 Task: Create Workspace Finance and Accounting Workspace description Coordinate project management and team collaboration. Workspace type Operations
Action: Mouse moved to (389, 89)
Screenshot: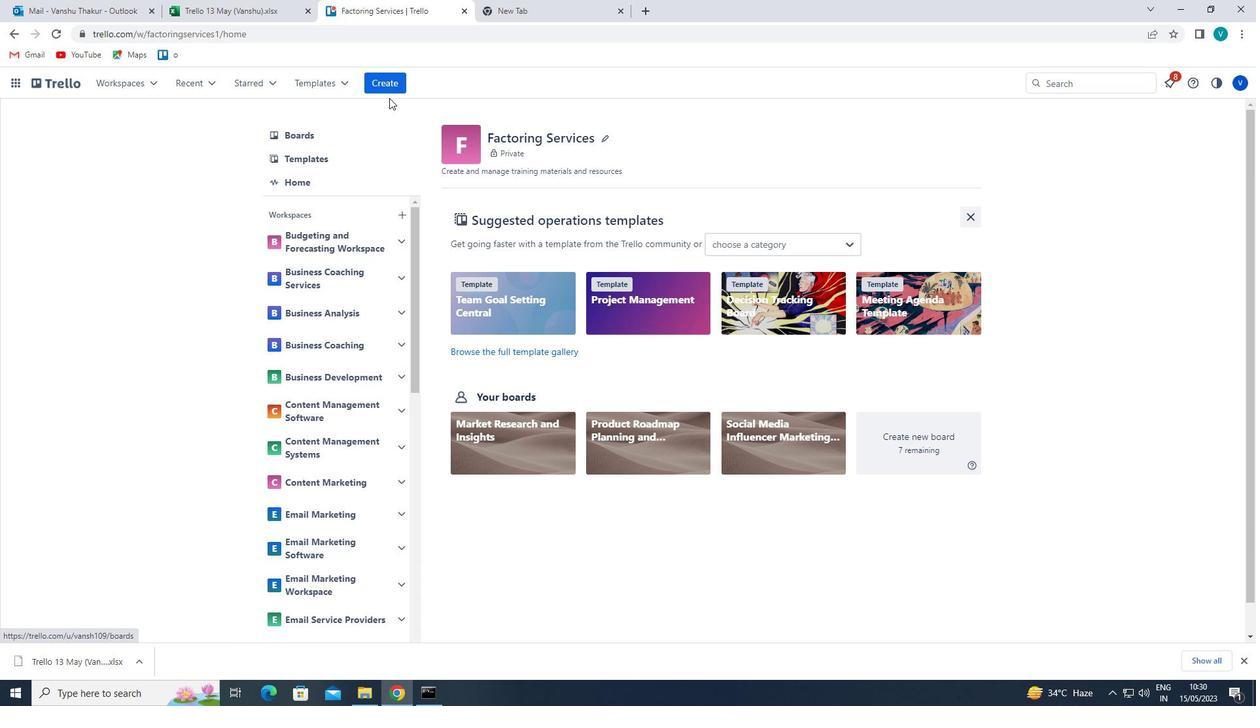 
Action: Mouse pressed left at (389, 89)
Screenshot: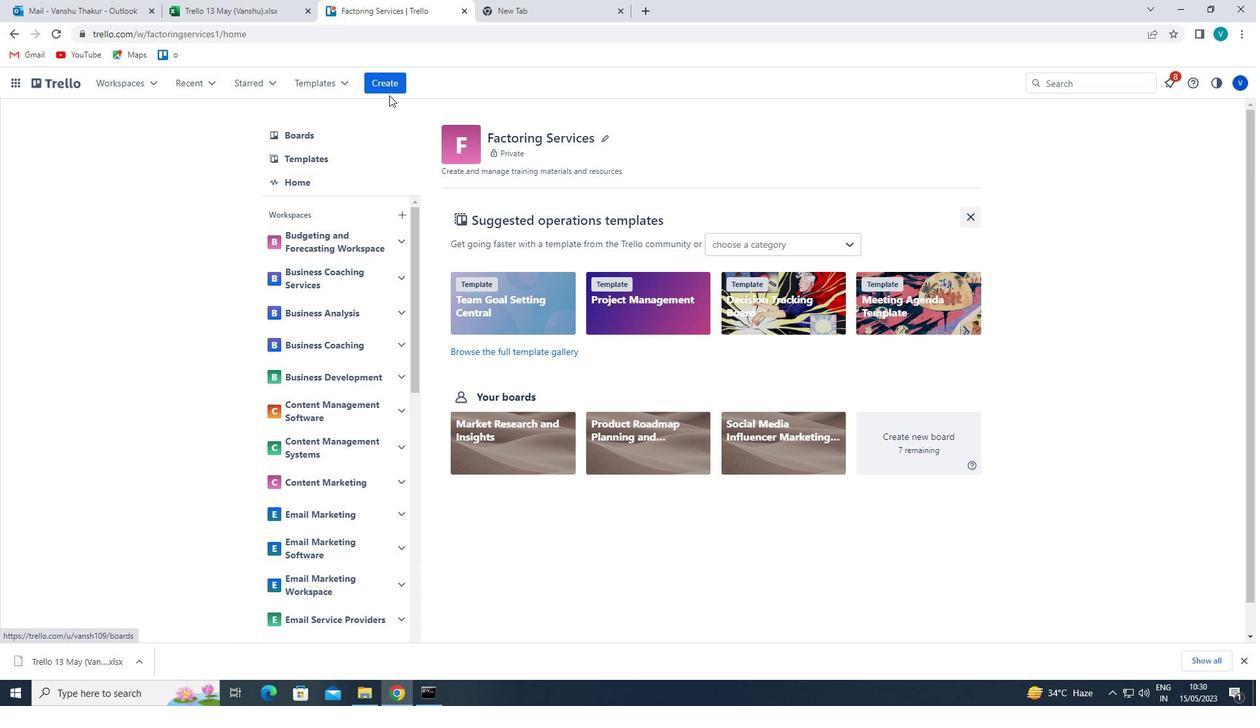 
Action: Mouse moved to (423, 234)
Screenshot: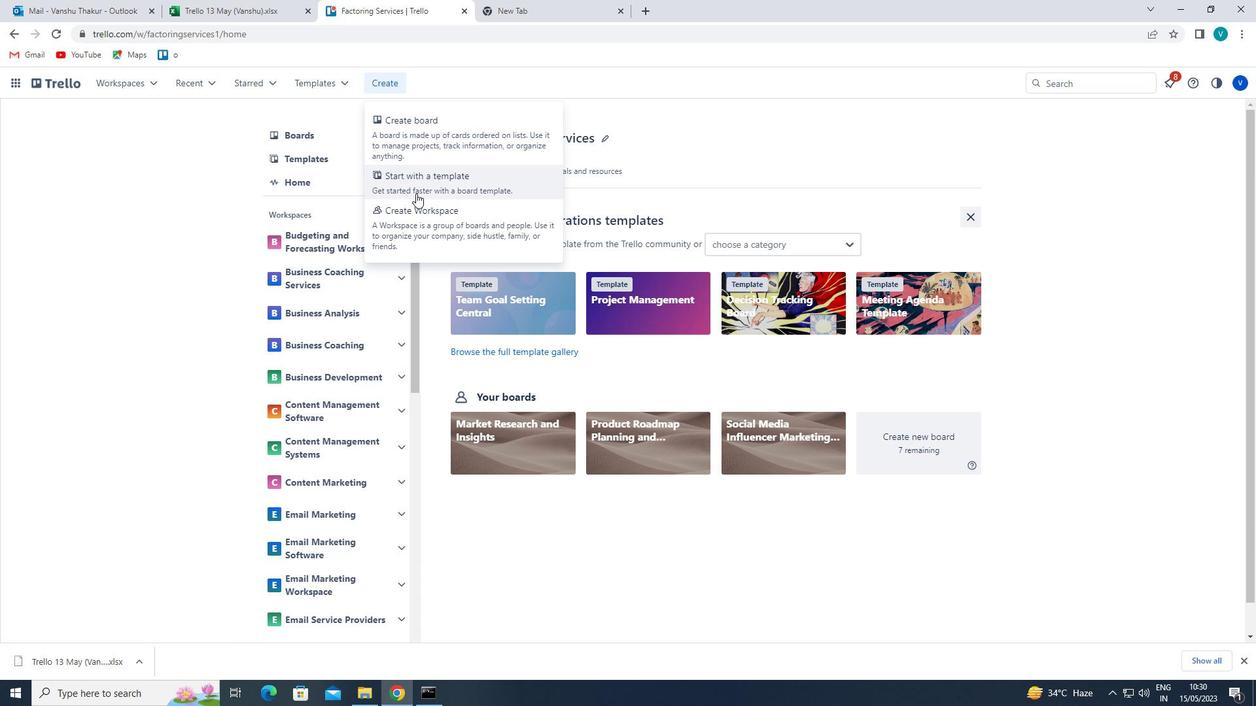 
Action: Mouse pressed left at (423, 234)
Screenshot: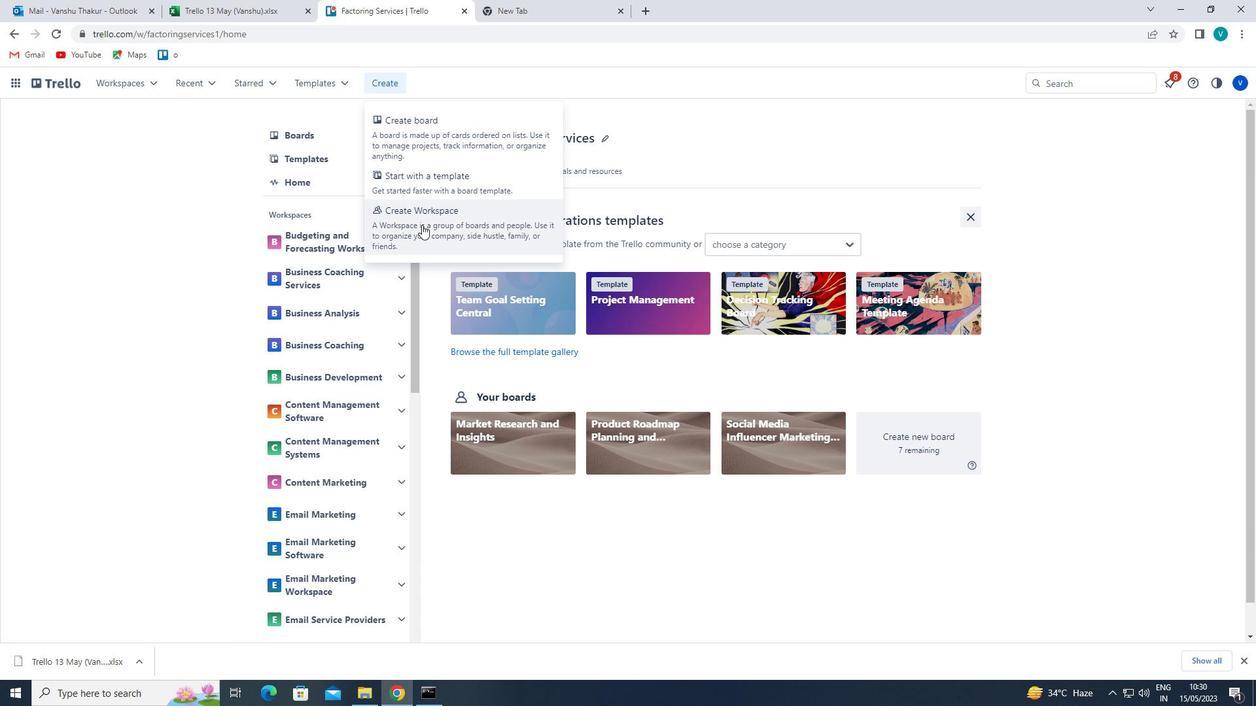 
Action: Mouse moved to (413, 244)
Screenshot: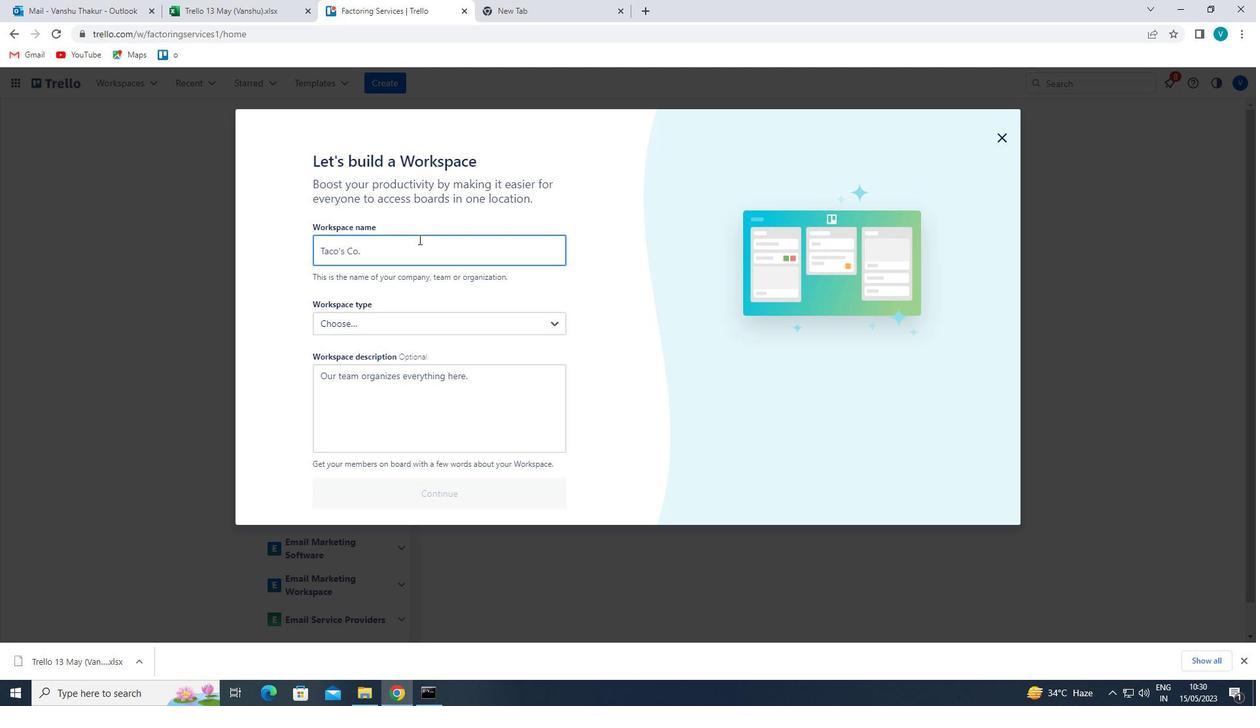 
Action: Mouse pressed left at (413, 244)
Screenshot: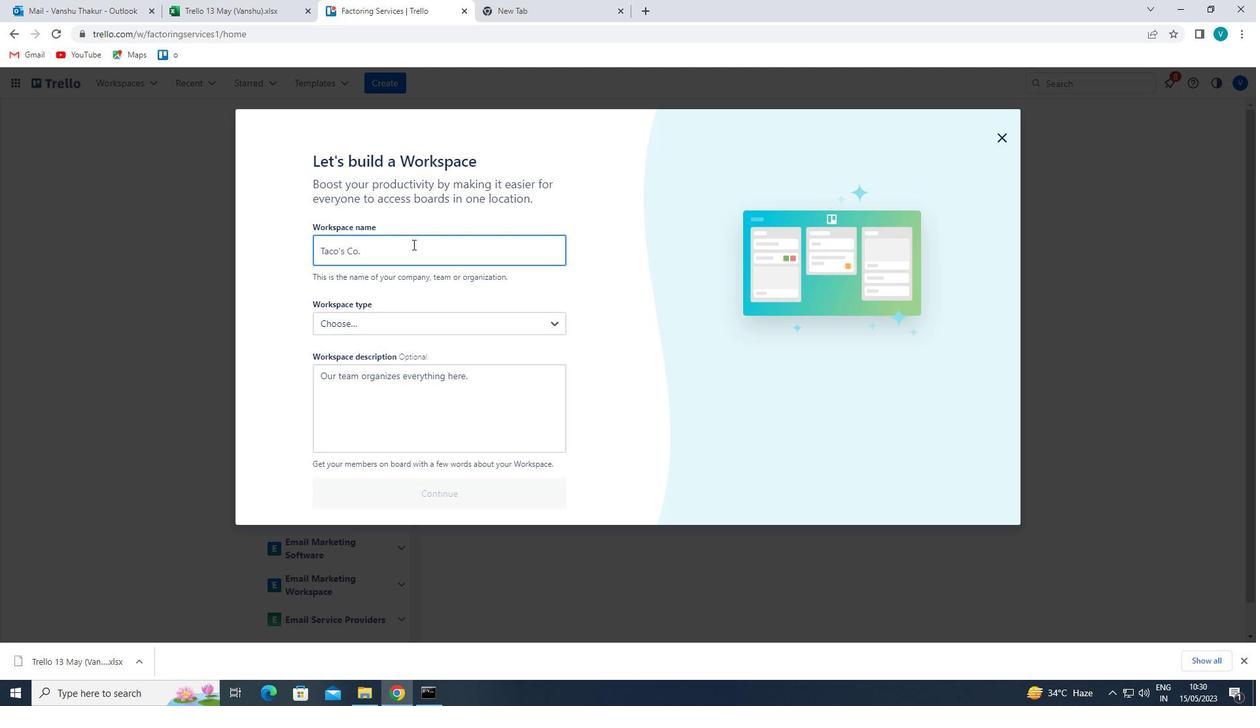 
Action: Key pressed <Key.shift>FI
Screenshot: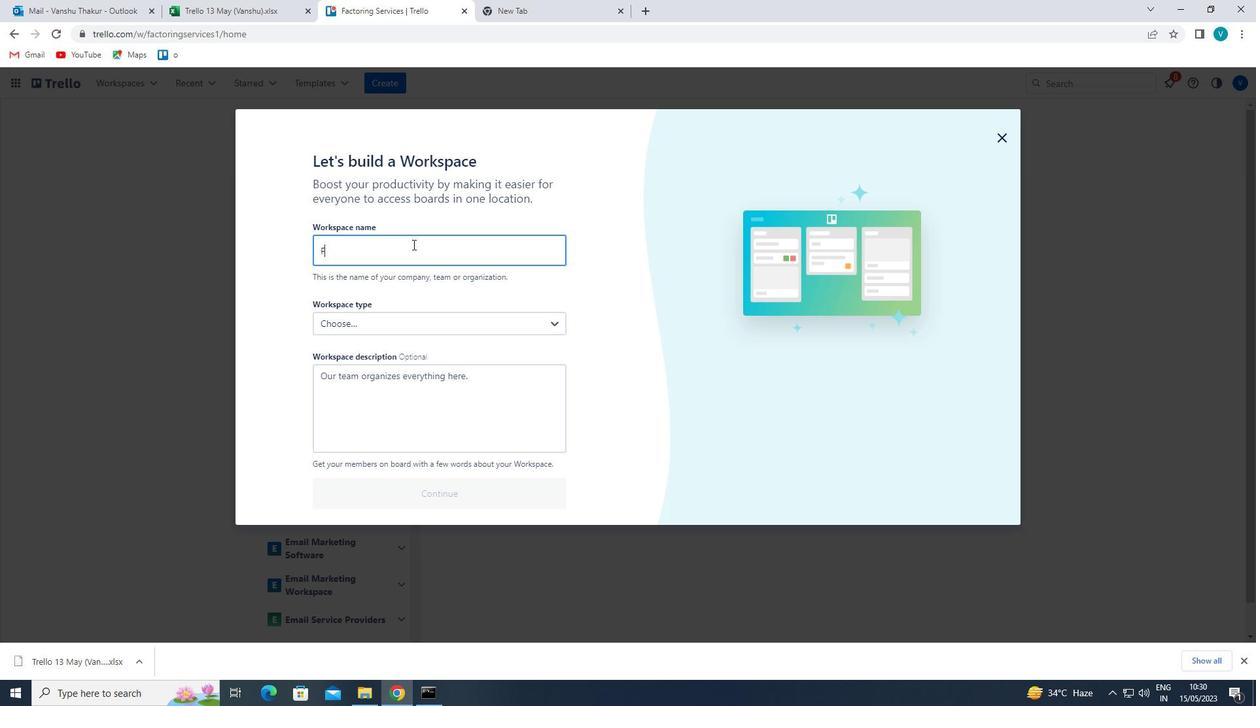 
Action: Mouse moved to (413, 244)
Screenshot: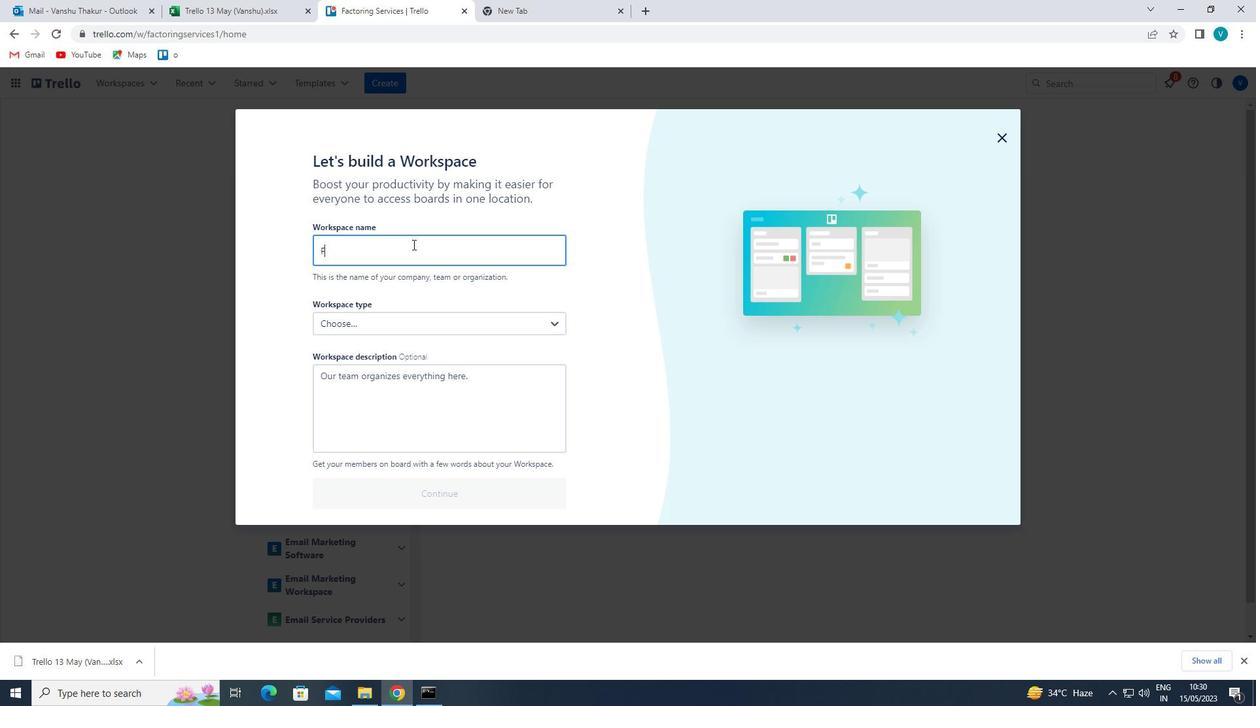 
Action: Key pressed NANCE<Key.space>AND<Key.space><Key.shift>ACCOUNTING<Key.space>
Screenshot: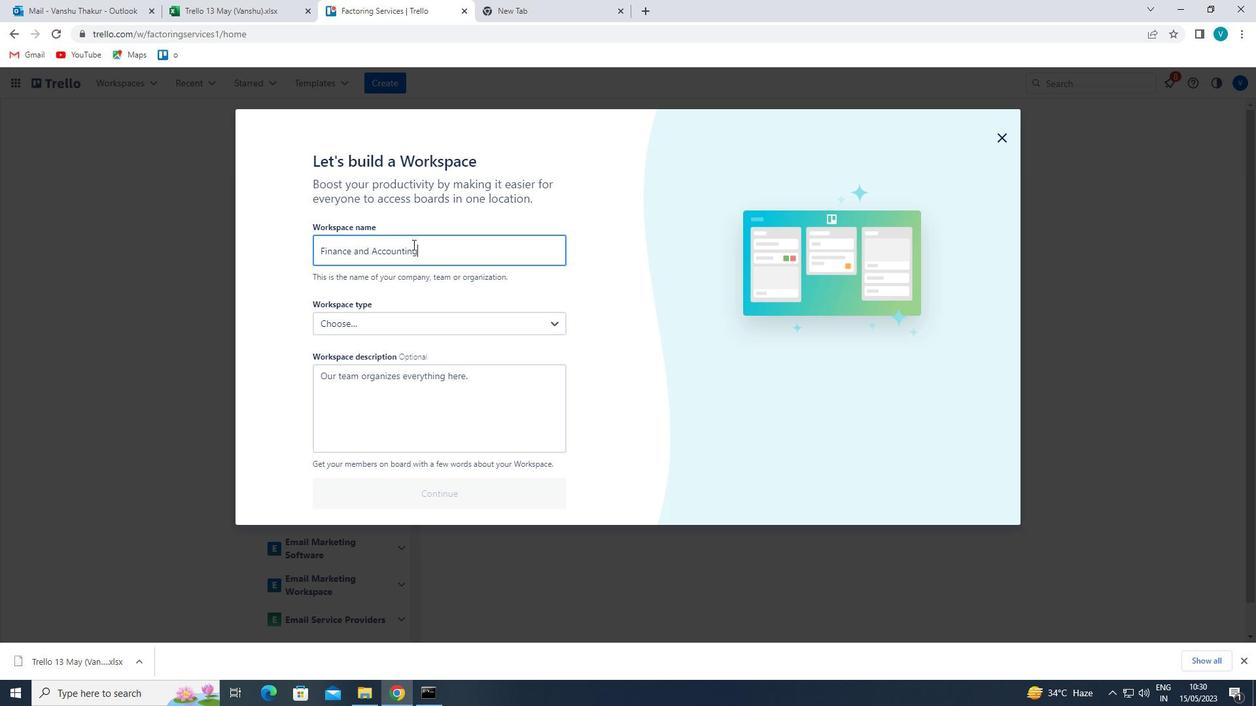 
Action: Mouse moved to (405, 324)
Screenshot: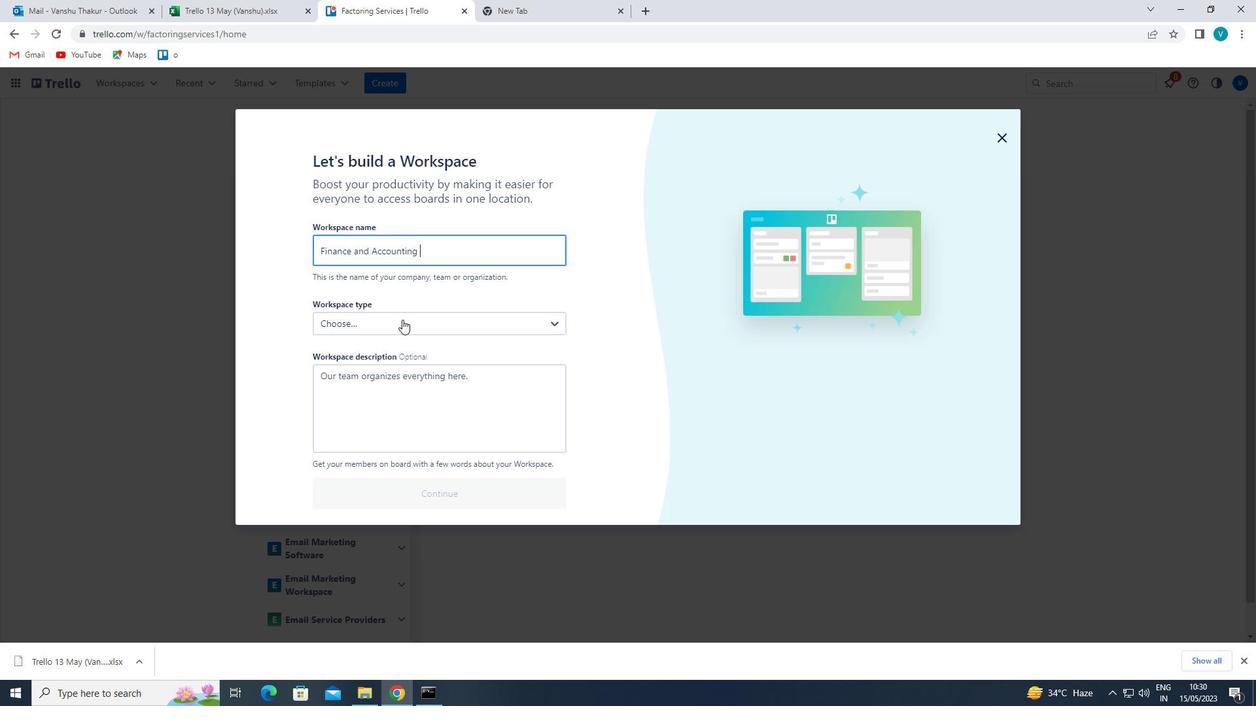 
Action: Mouse pressed left at (405, 324)
Screenshot: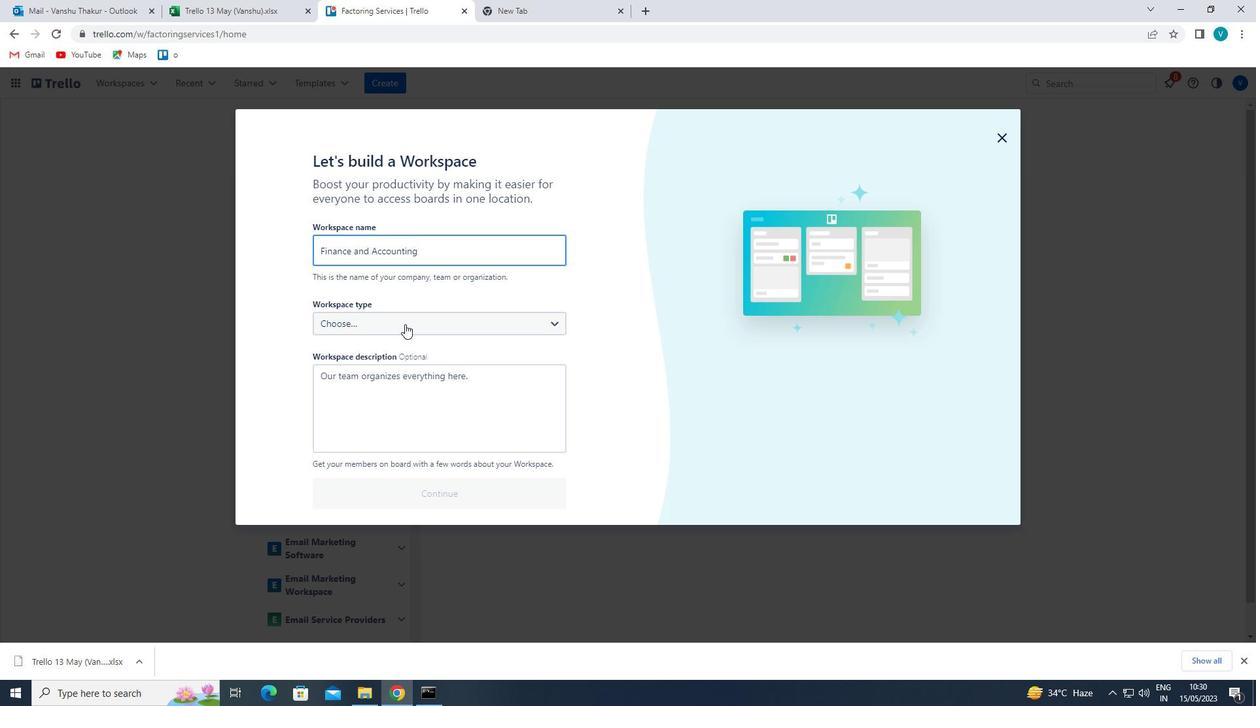 
Action: Mouse moved to (399, 369)
Screenshot: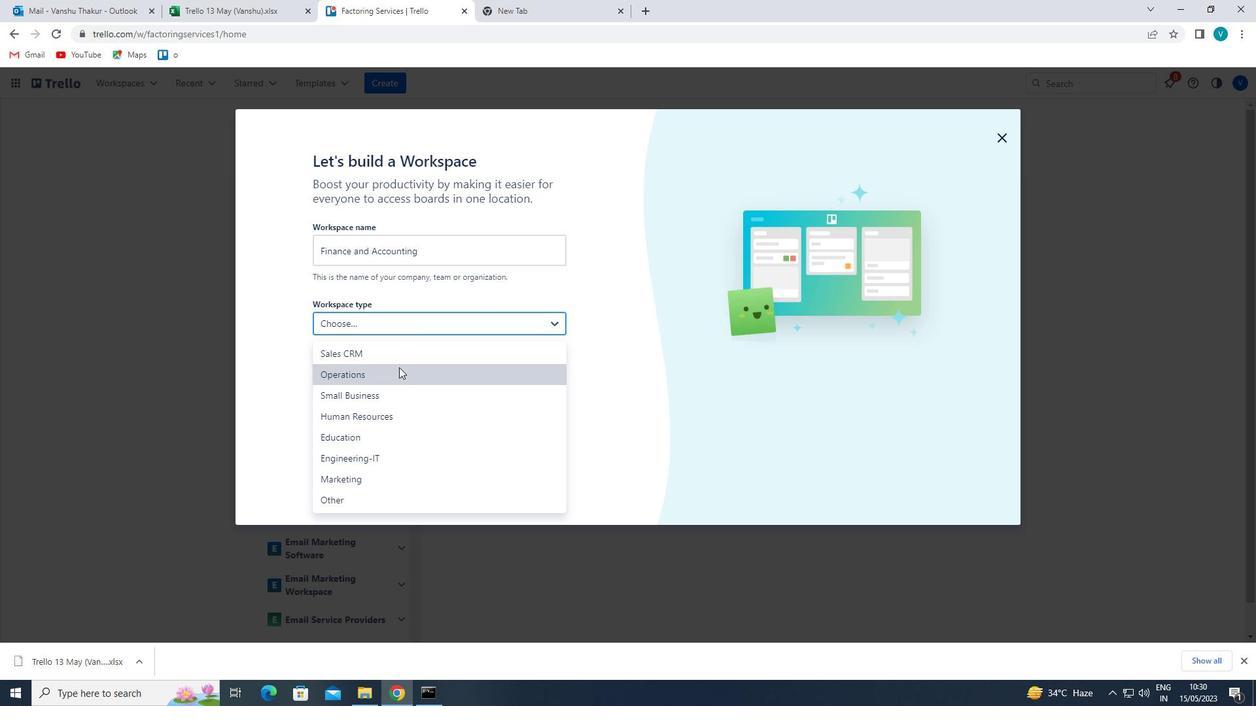 
Action: Mouse pressed left at (399, 369)
Screenshot: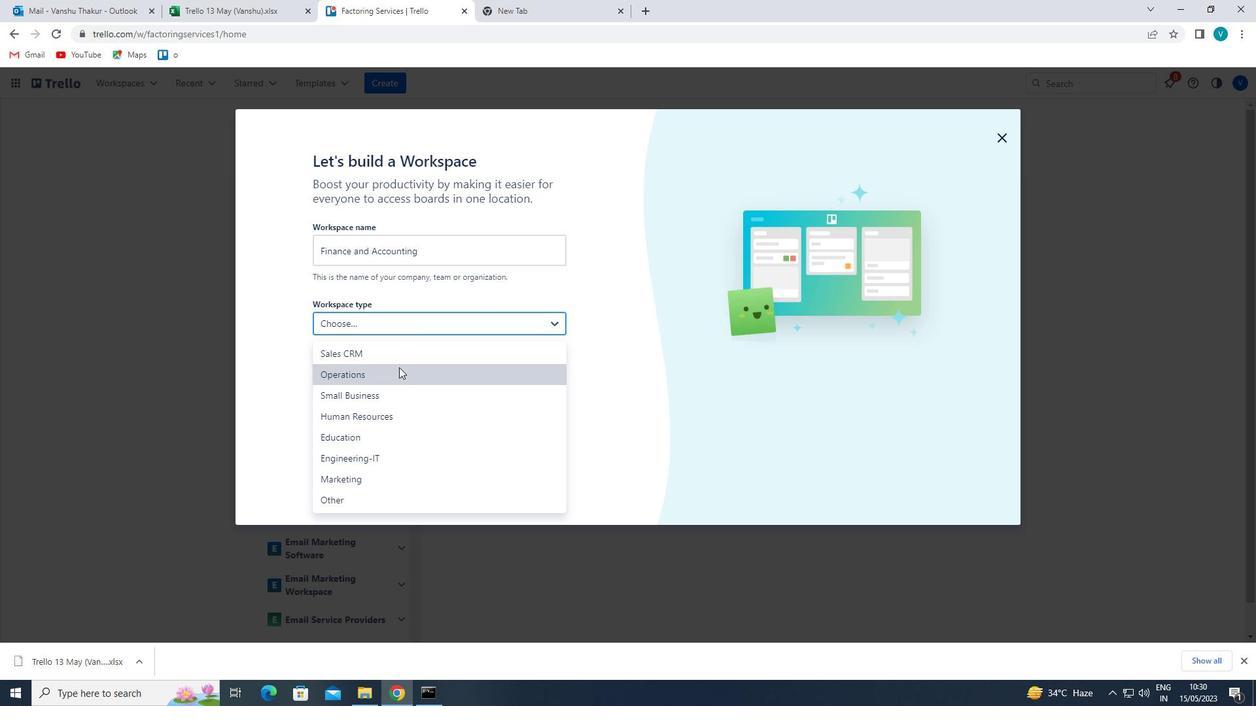 
Action: Mouse moved to (393, 382)
Screenshot: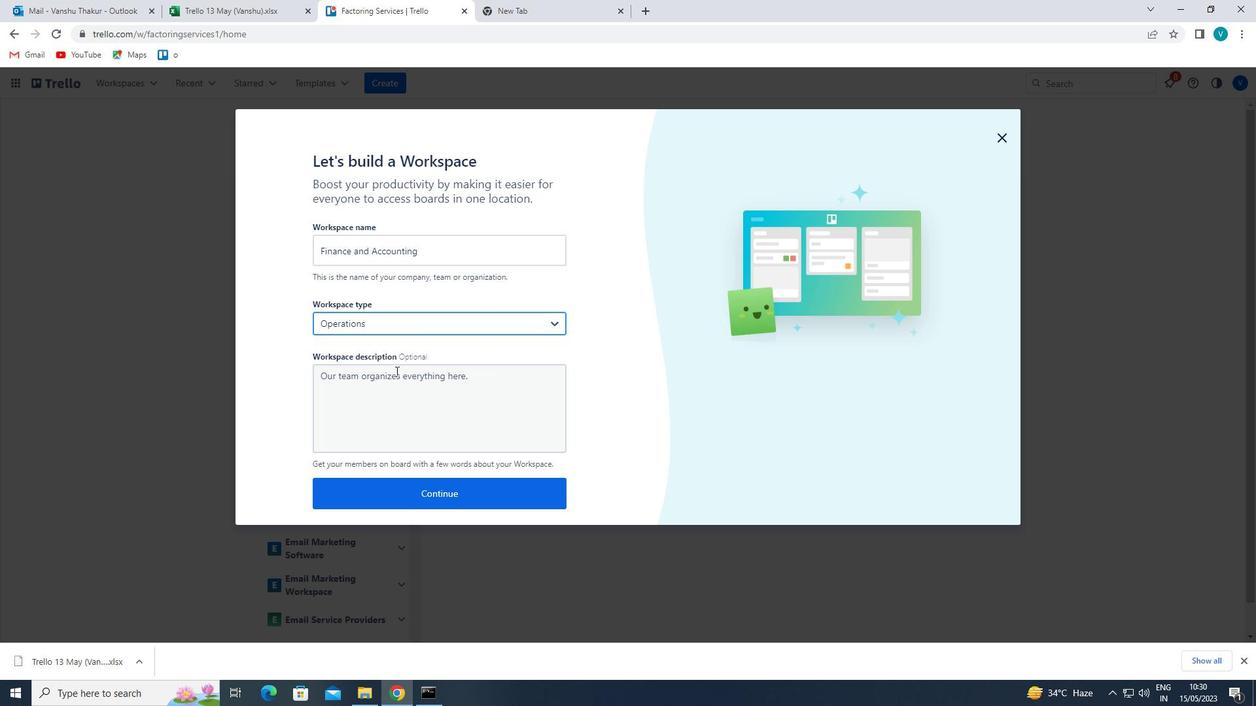 
Action: Mouse pressed left at (393, 382)
Screenshot: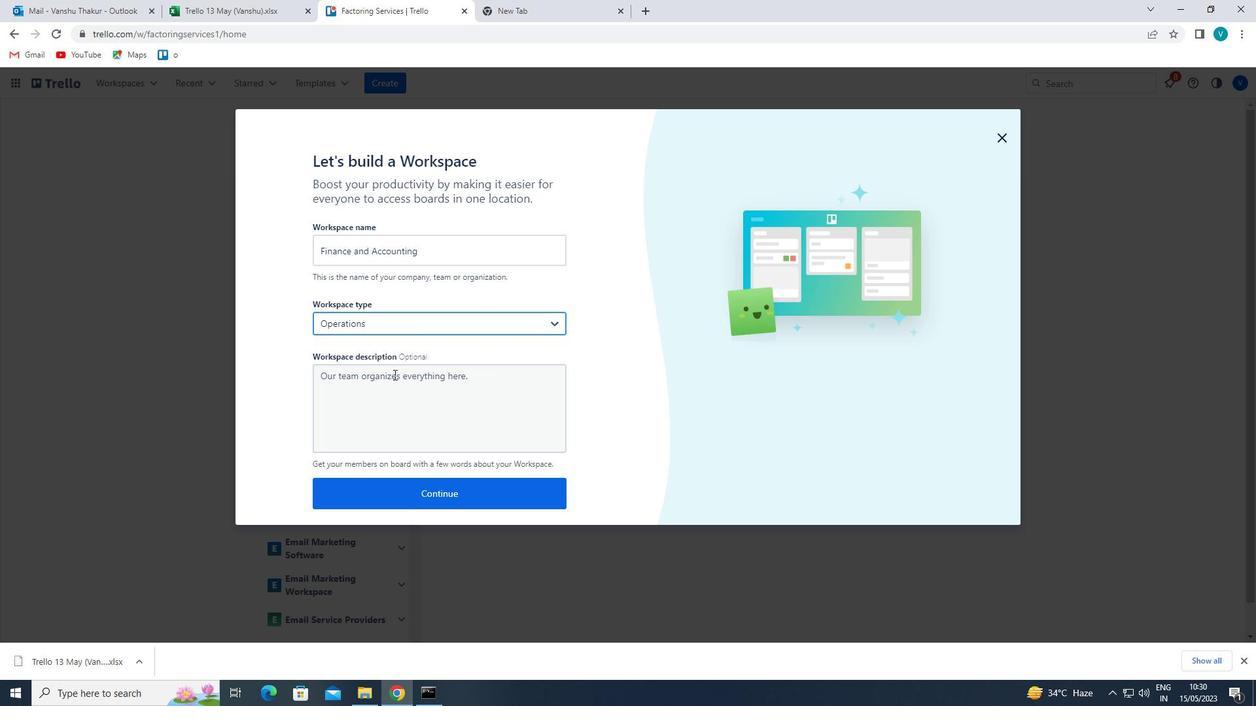
Action: Mouse moved to (392, 384)
Screenshot: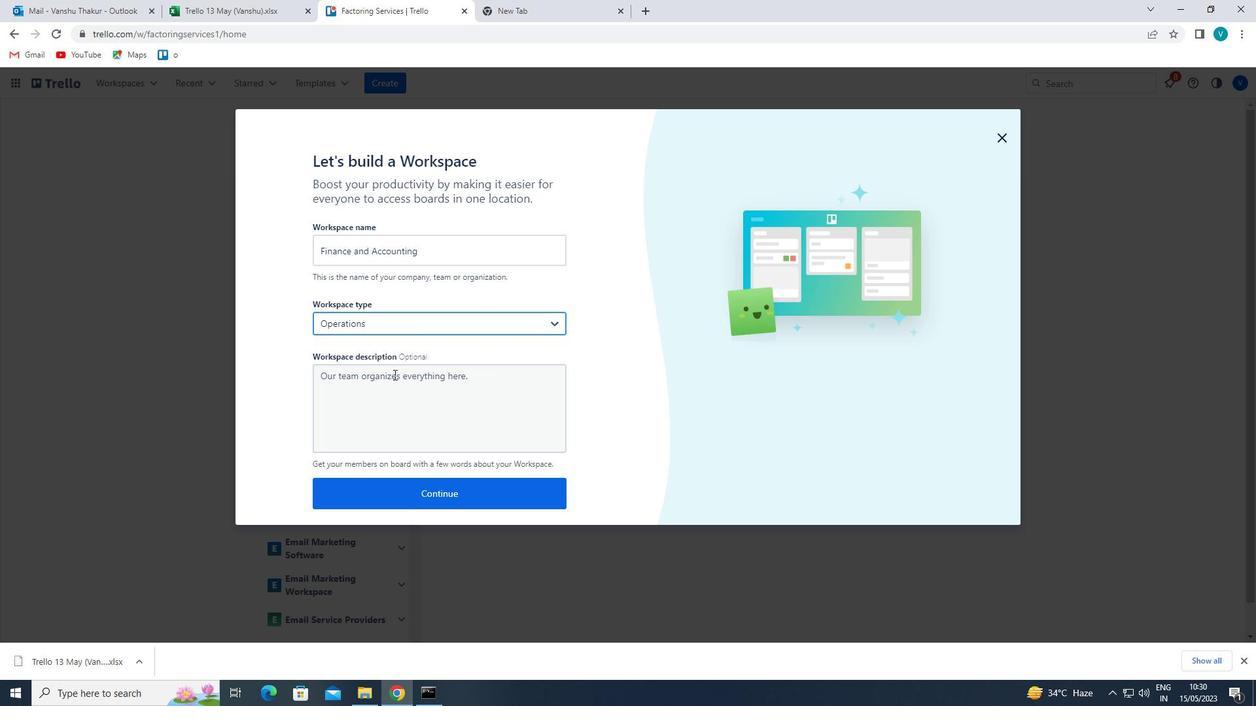 
Action: Key pressed <Key.shift>COORDINATE<Key.space>PROJECT<Key.space>MANAGEMENT<Key.space>AND<Key.space>TEAM<Key.space>COLLABORATION
Screenshot: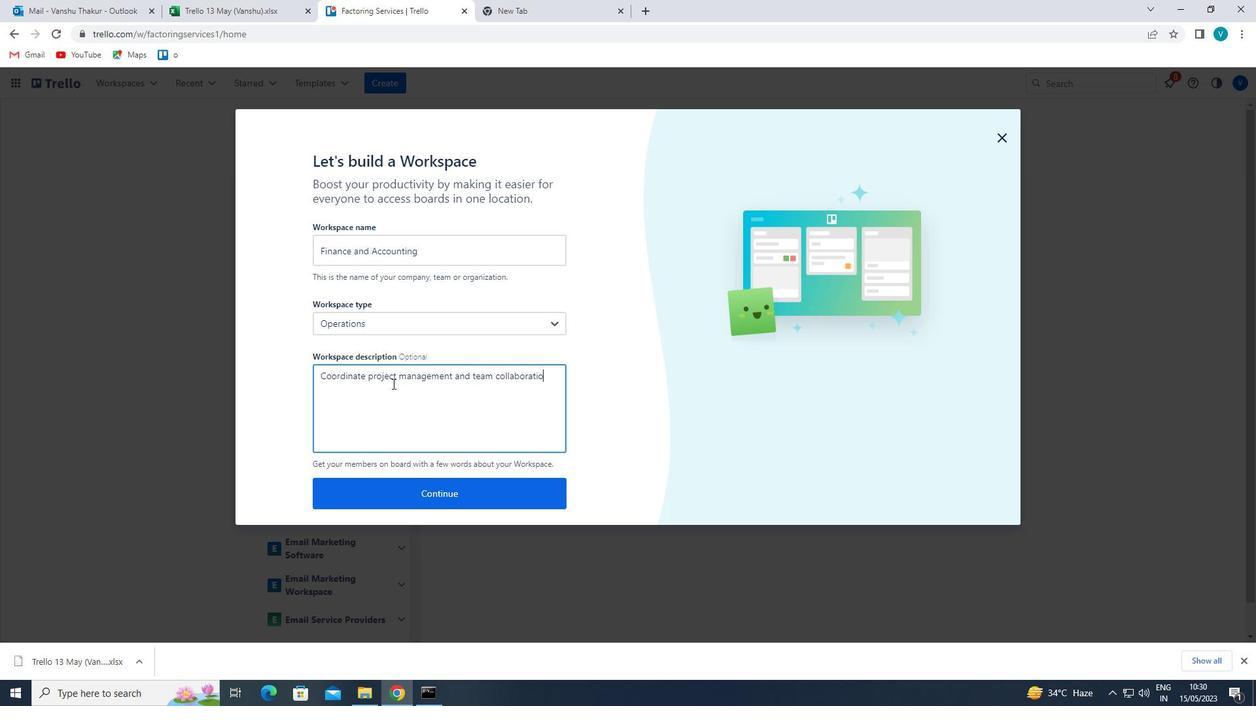 
Action: Mouse moved to (430, 485)
Screenshot: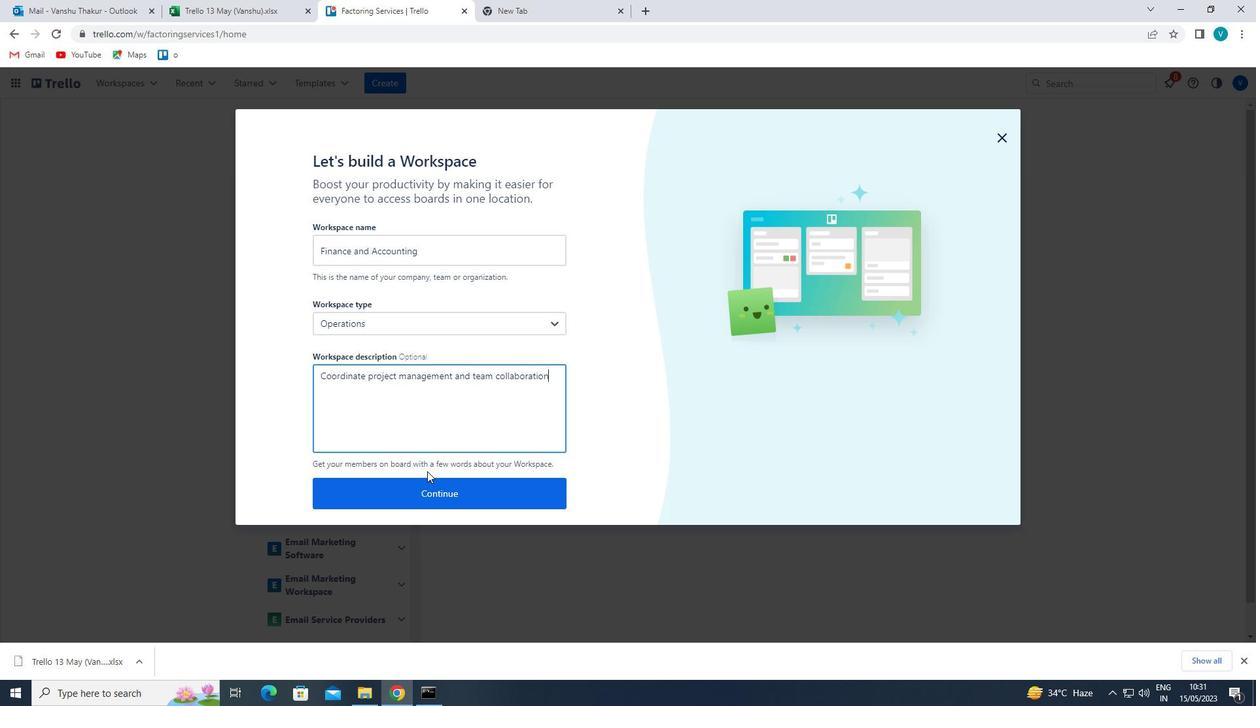 
Action: Mouse pressed left at (430, 485)
Screenshot: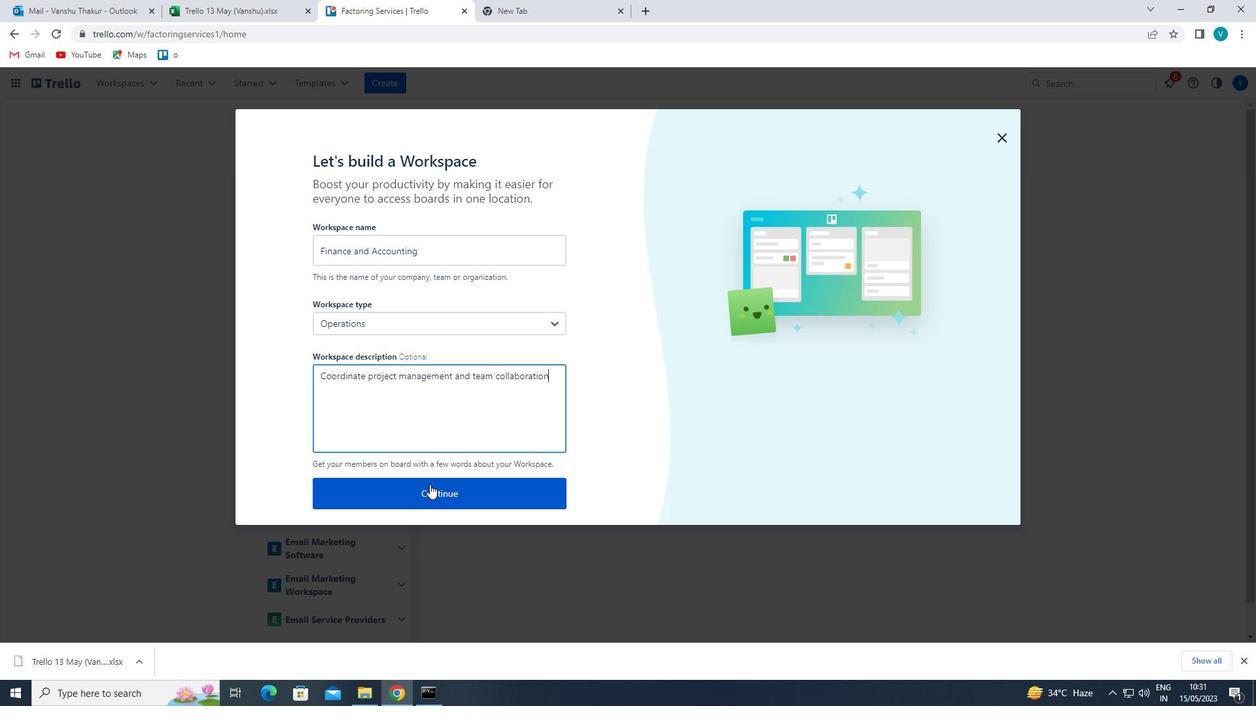 
